 Task: Create a new event for a team-building paint and sip activity on the 11th at 5:30 PM to 6:00 PM.
Action: Mouse moved to (40, 75)
Screenshot: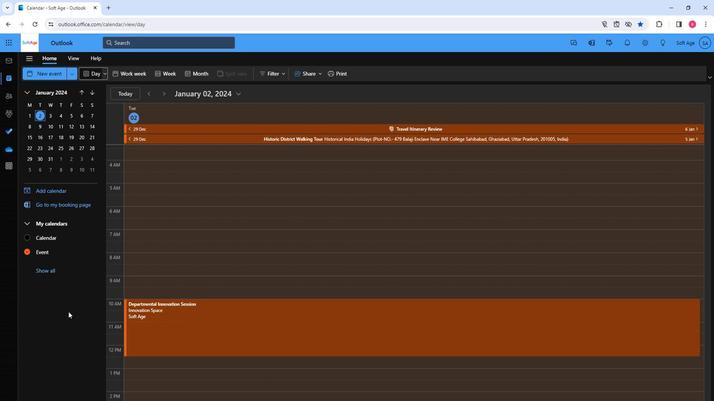 
Action: Mouse pressed left at (40, 75)
Screenshot: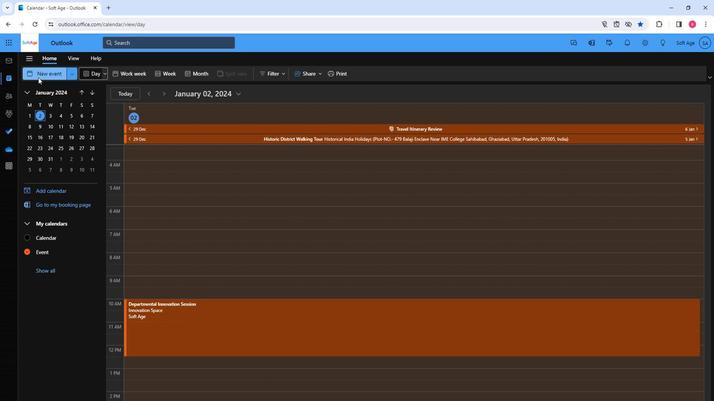 
Action: Mouse moved to (203, 119)
Screenshot: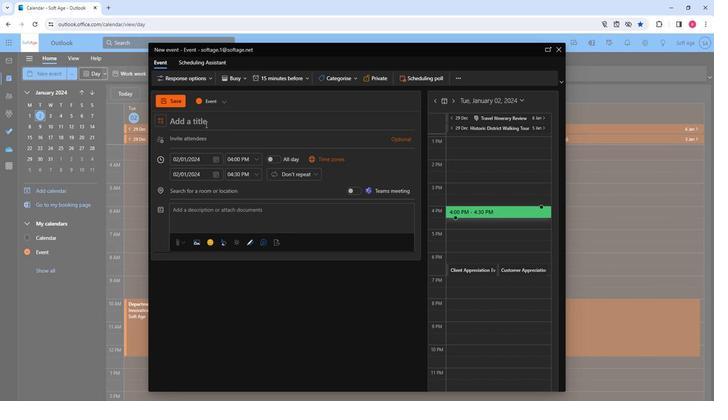 
Action: Mouse pressed left at (203, 119)
Screenshot: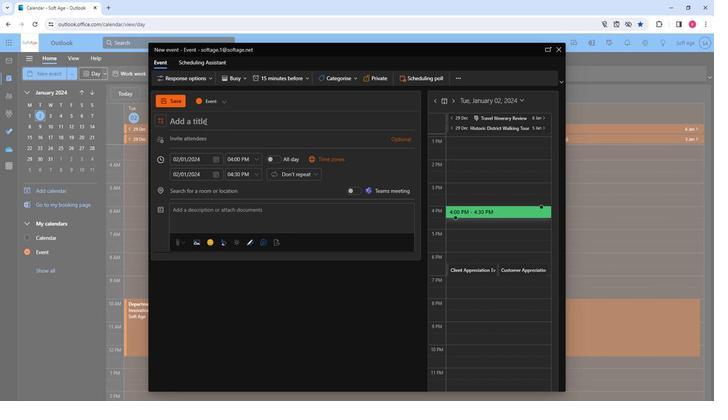 
Action: Key pressed <Key.shift>Tr<Key.backspace>ema<Key.backspace><Key.backspace>am<Key.space><Key.backspace>-<Key.shift>Building<Key.space><Key.shift>Paint<Key.space>and<Key.space><Key.shift><Key.shift><Key.shift><Key.shift><Key.shift><Key.shift>Sip<Key.space><Key.shift>Activity
Screenshot: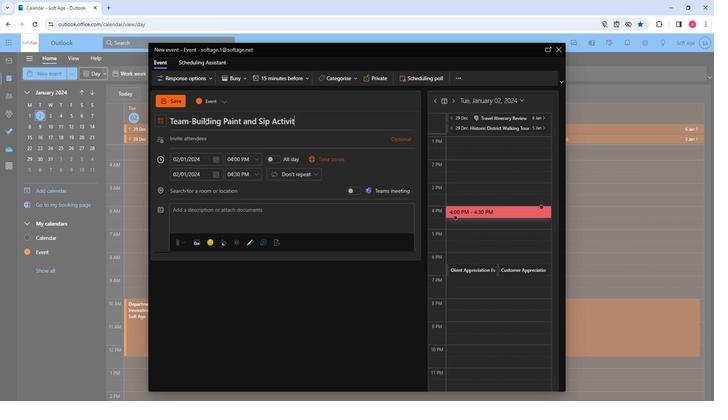 
Action: Mouse moved to (214, 142)
Screenshot: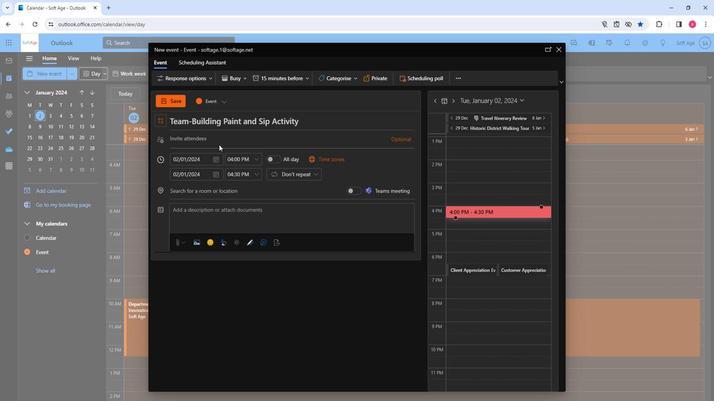 
Action: Mouse pressed left at (214, 142)
Screenshot: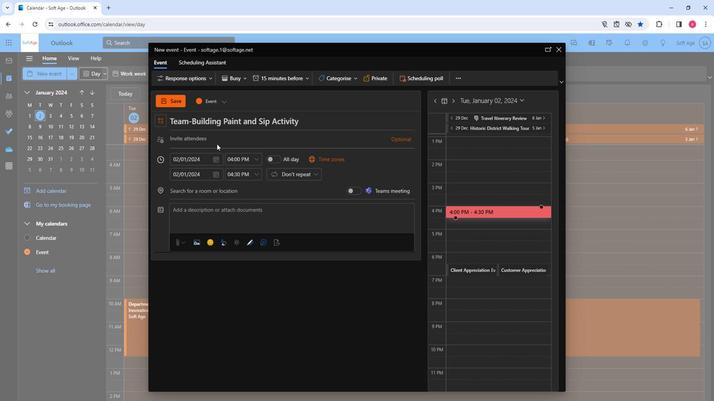 
Action: Mouse moved to (214, 142)
Screenshot: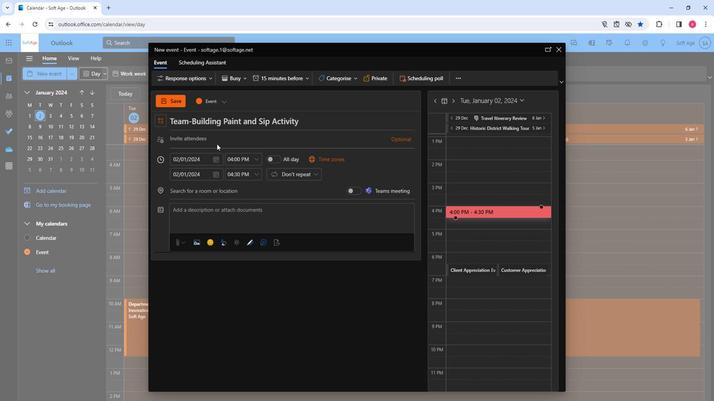
Action: Key pressed so
Screenshot: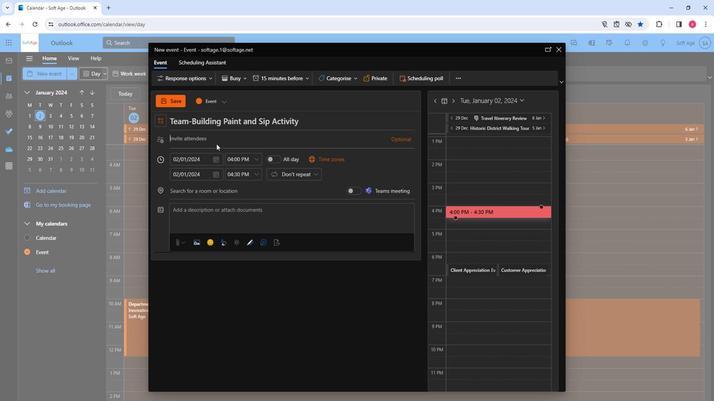 
Action: Mouse moved to (209, 172)
Screenshot: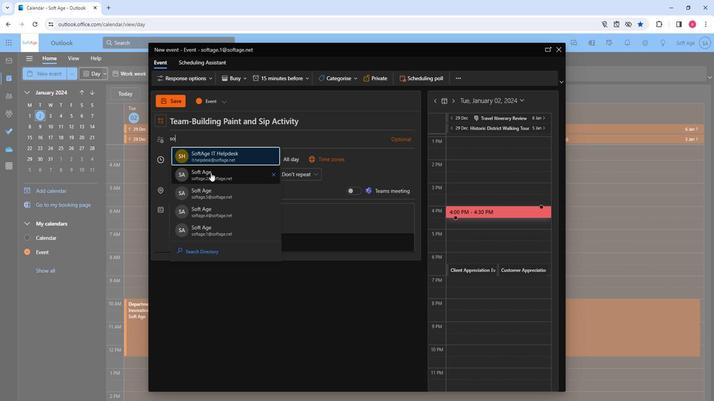 
Action: Mouse pressed left at (209, 172)
Screenshot: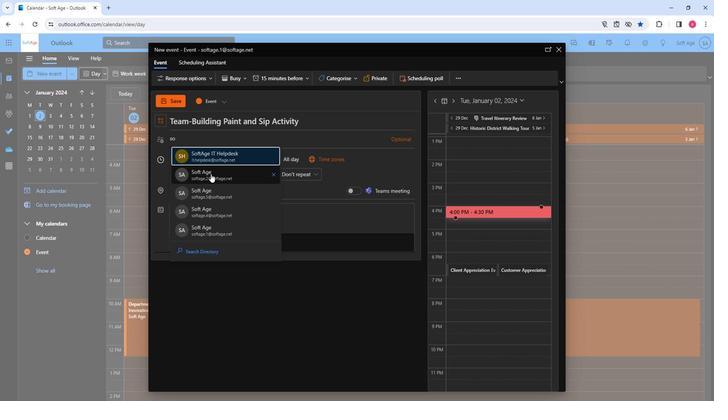 
Action: Key pressed so
Screenshot: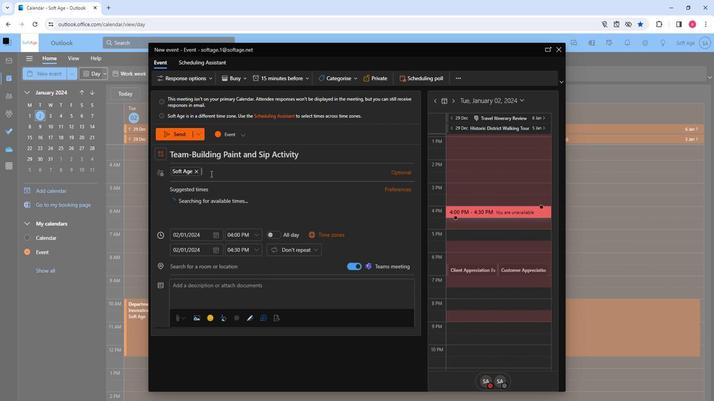 
Action: Mouse moved to (235, 231)
Screenshot: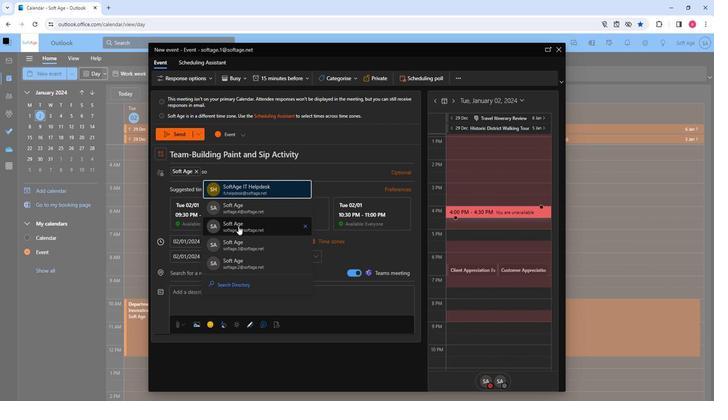 
Action: Mouse pressed left at (235, 231)
Screenshot: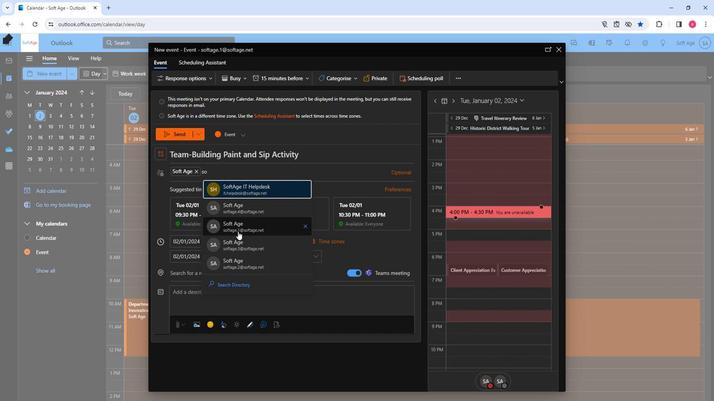 
Action: Mouse moved to (234, 233)
Screenshot: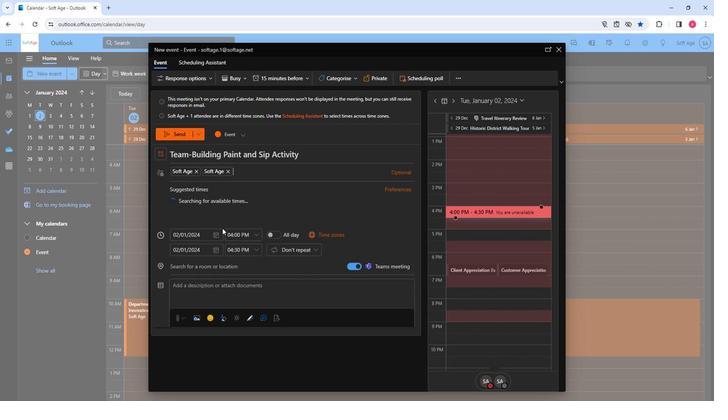 
Action: Key pressed so
Screenshot: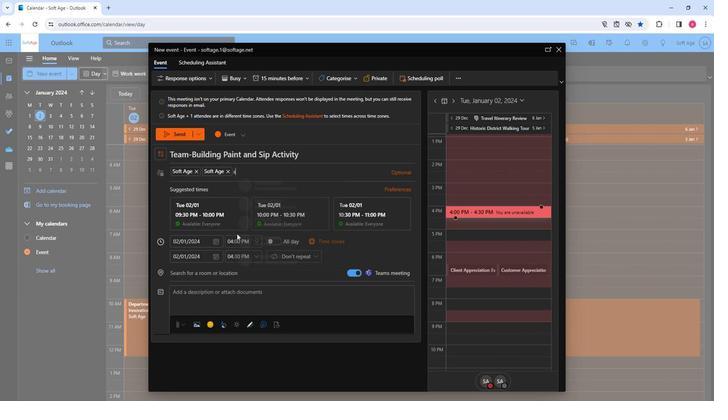 
Action: Mouse moved to (264, 264)
Screenshot: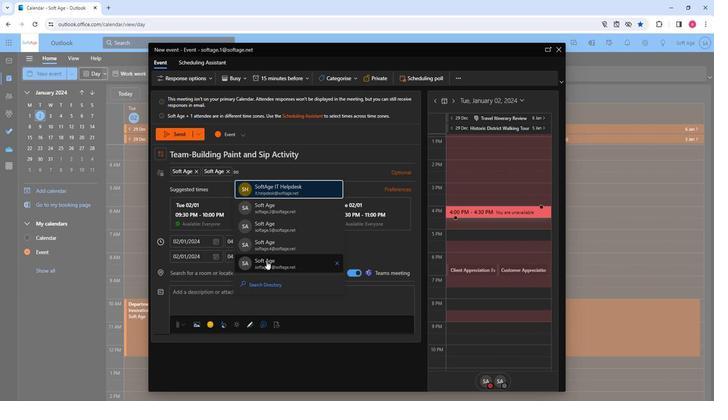 
Action: Mouse pressed left at (264, 264)
Screenshot: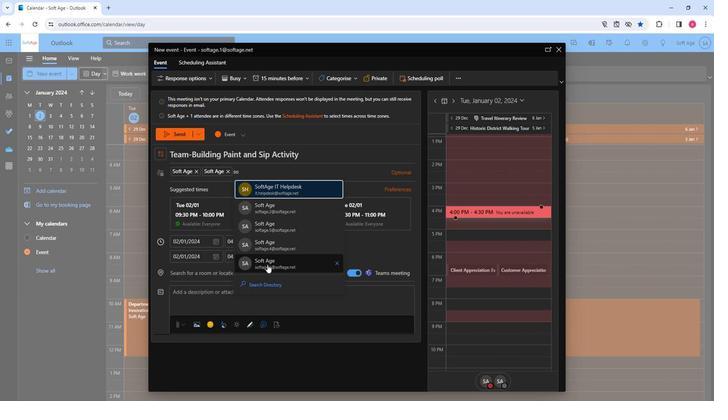 
Action: Key pressed so
Screenshot: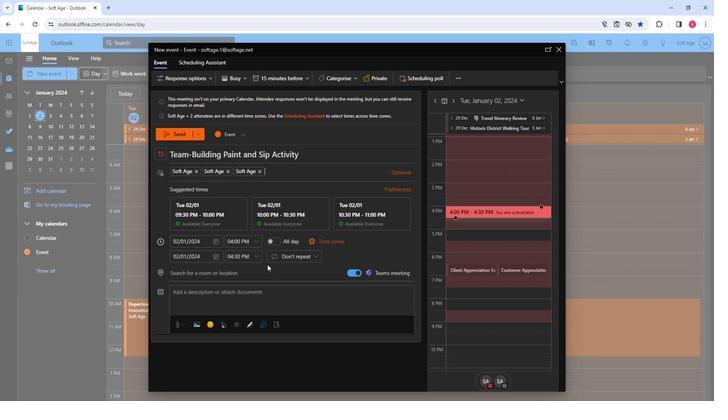 
Action: Mouse moved to (334, 244)
Screenshot: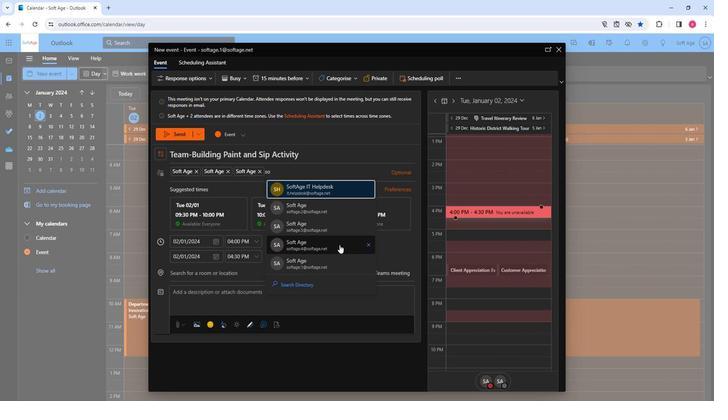 
Action: Mouse pressed left at (334, 244)
Screenshot: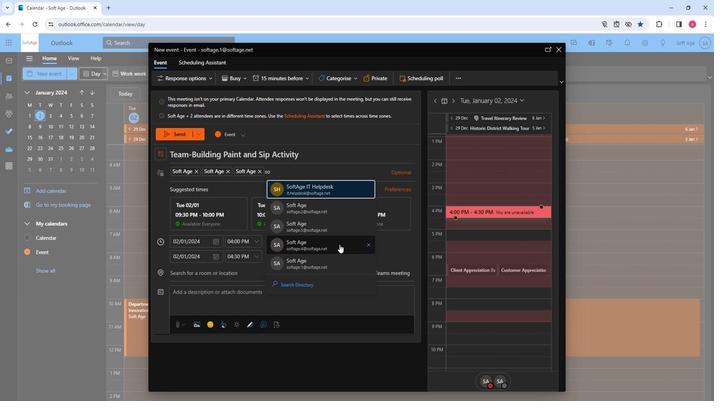 
Action: Mouse moved to (214, 235)
Screenshot: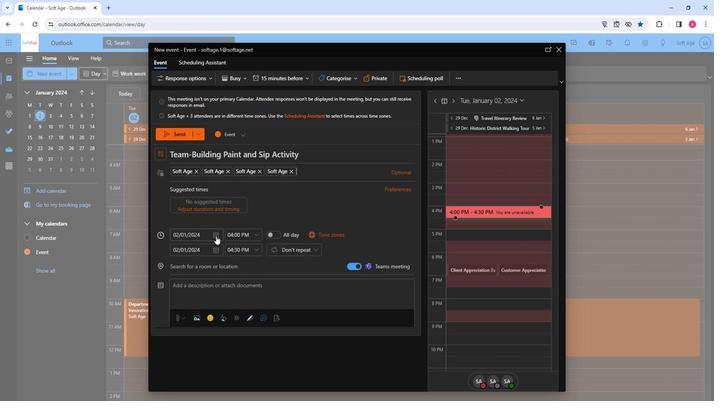 
Action: Mouse pressed left at (214, 235)
Screenshot: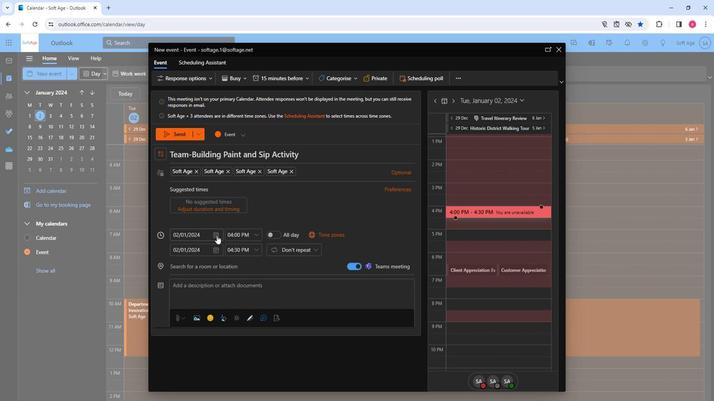 
Action: Mouse moved to (209, 282)
Screenshot: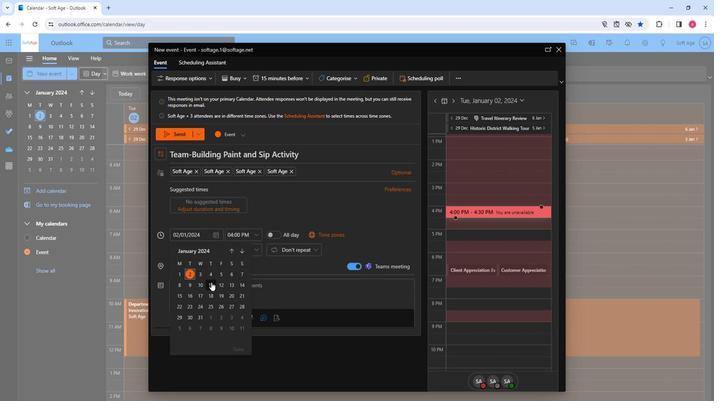 
Action: Mouse pressed left at (209, 282)
Screenshot: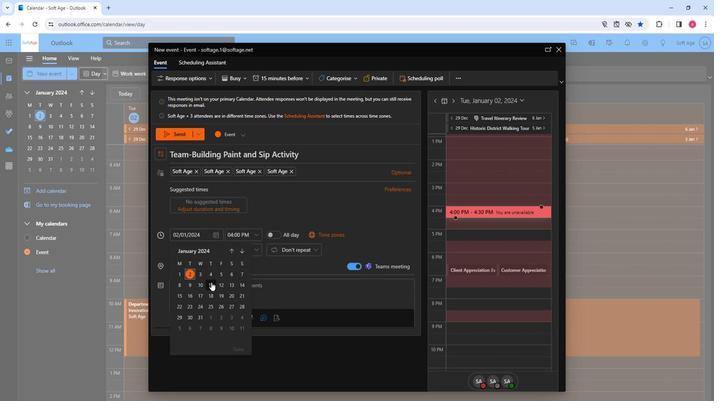 
Action: Mouse moved to (257, 233)
Screenshot: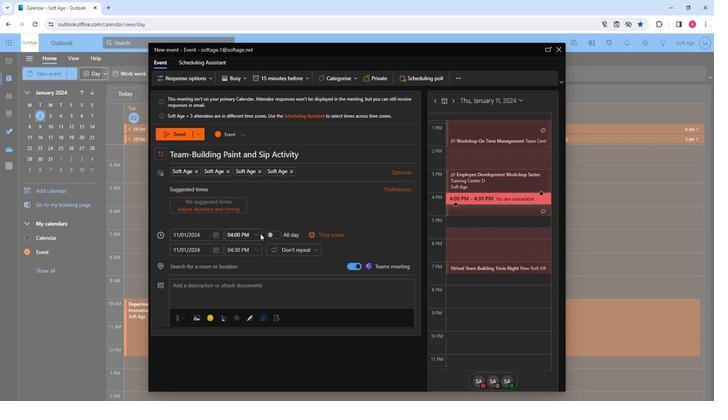 
Action: Mouse pressed left at (257, 233)
Screenshot: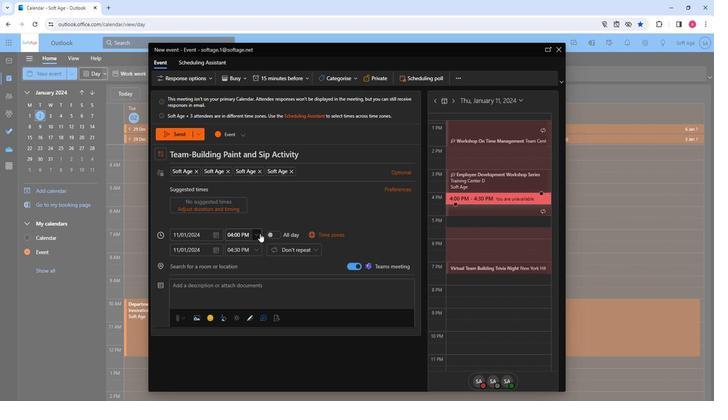 
Action: Mouse moved to (248, 267)
Screenshot: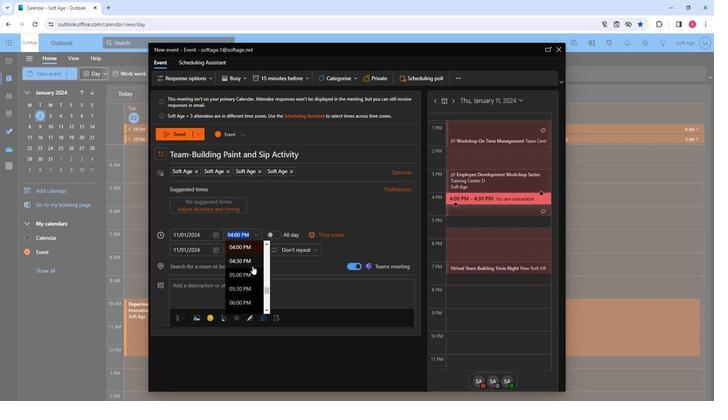 
Action: Mouse scrolled (248, 266) with delta (0, 0)
Screenshot: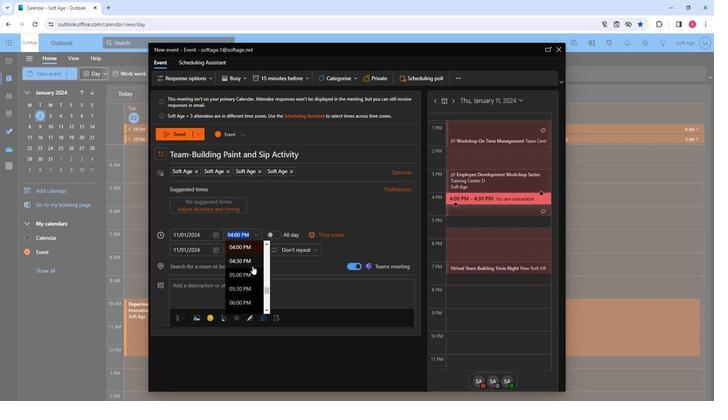 
Action: Mouse moved to (244, 251)
Screenshot: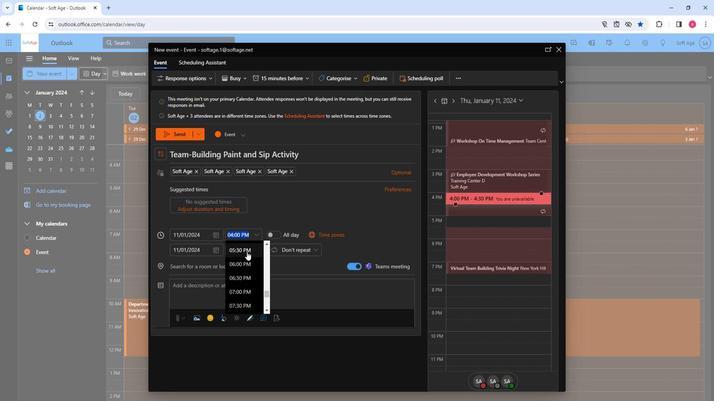 
Action: Mouse pressed left at (244, 251)
Screenshot: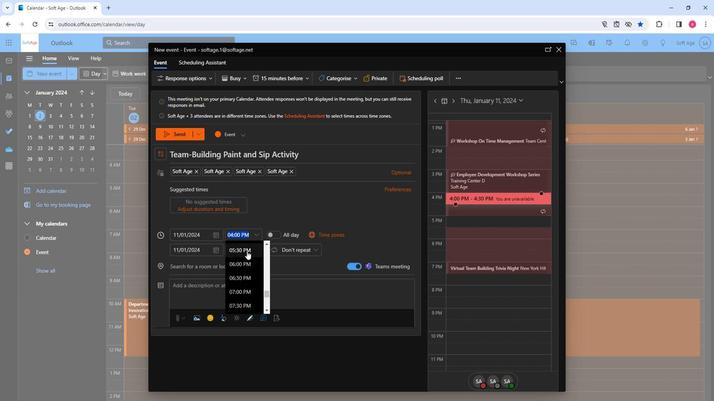 
Action: Mouse moved to (203, 270)
Screenshot: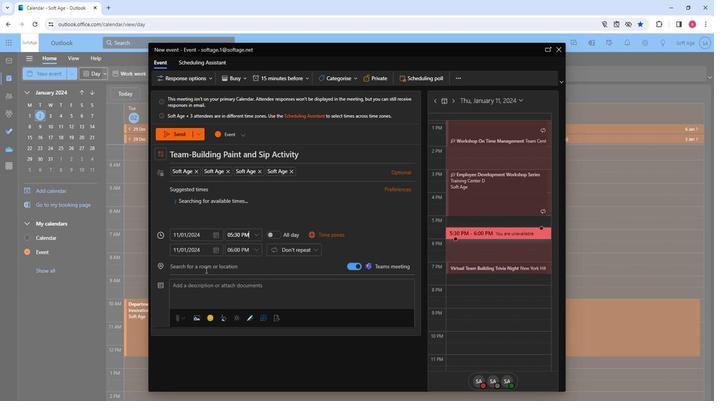 
Action: Mouse pressed left at (203, 270)
Screenshot: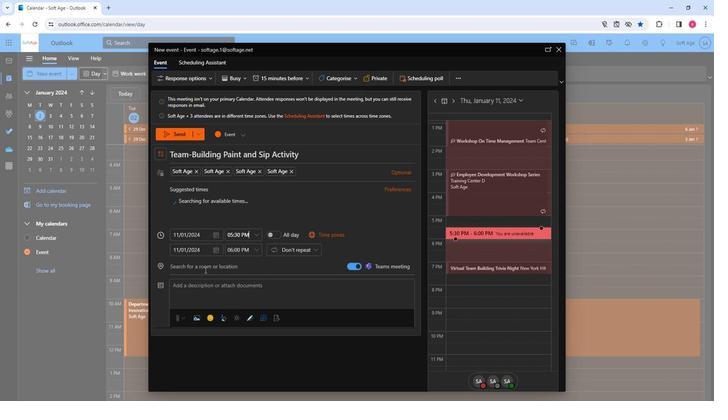 
Action: Key pressed o<Key.backspace>paint
Screenshot: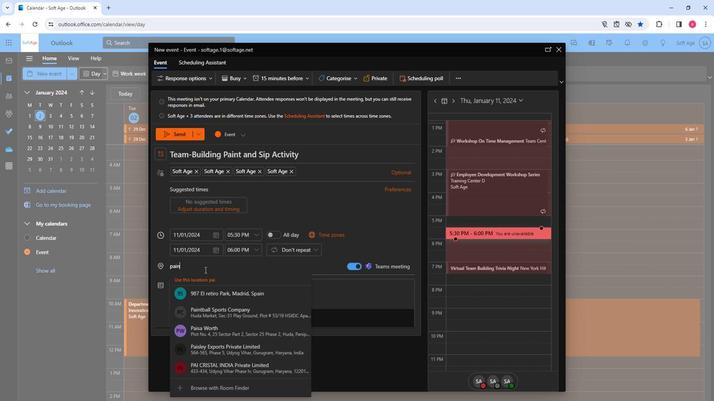 
Action: Mouse moved to (207, 270)
Screenshot: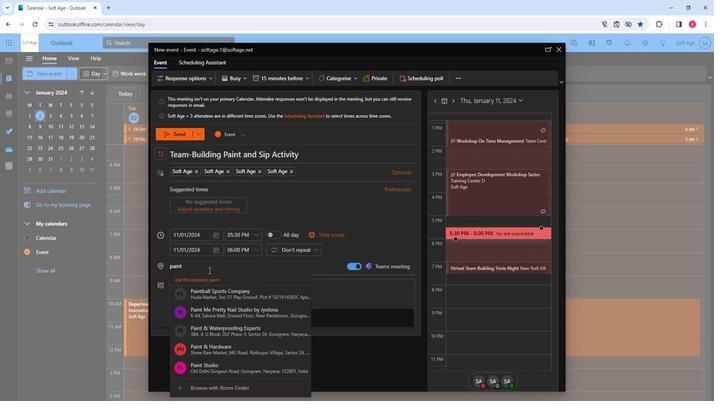 
Action: Key pressed <Key.space>
Screenshot: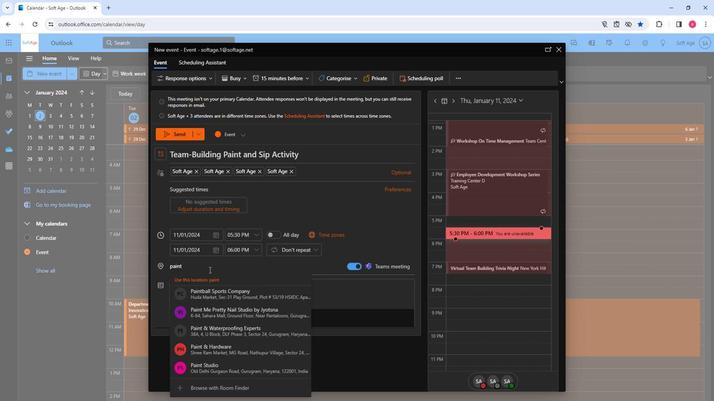 
Action: Mouse moved to (214, 373)
Screenshot: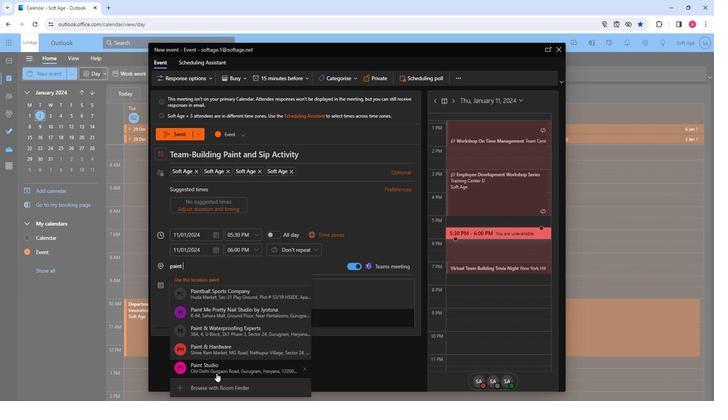 
Action: Mouse pressed left at (214, 373)
Screenshot: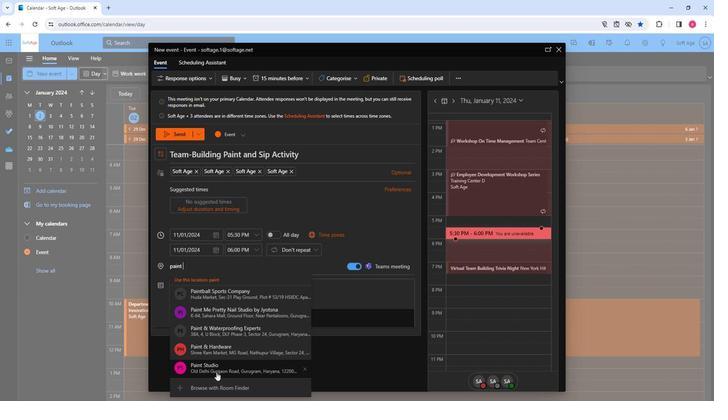 
Action: Mouse moved to (207, 292)
Screenshot: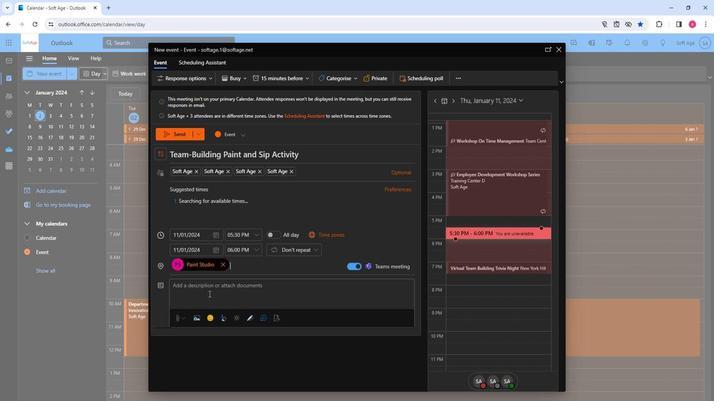 
Action: Mouse pressed left at (207, 292)
Screenshot: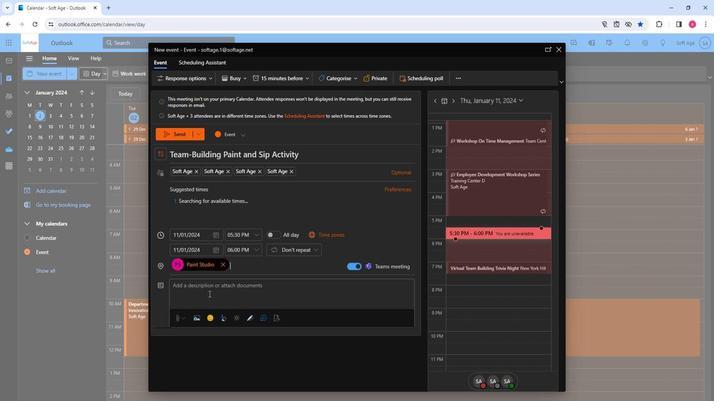 
Action: Key pressed <Key.shift>Creativity<Key.space>meets<Key.space>camaraderie<Key.shift>!<Key.space><Key.shift>Join<Key.space>our<Key.space>team-builfi<Key.backspace><Key.backspace>ding<Key.space>paint<Key.space>and<Key.space>sip<Key.space>activity.<Key.space><Key.shift>Unleash<Key.space>your<Key.space>artistic<Key.space>side,<Key.space><Key.shift>connect<Key.space>with<Key.space>colleagues,<Key.space>and<Key.space>enjoy<Key.space>a<Key.space>fun<Key.space>and<Key.space>relaxig<Key.space>pain<Key.backspace><Key.backspace><Key.backspace><Key.backspace><Key.backspace><Key.backspace><Key.backspace><Key.backspace>xing<Key.space>painting<Key.space>experience<Key.space>together<Key.backspace><Key.backspace><Key.backspace><Key.backspace><Key.backspace>ether.
Screenshot: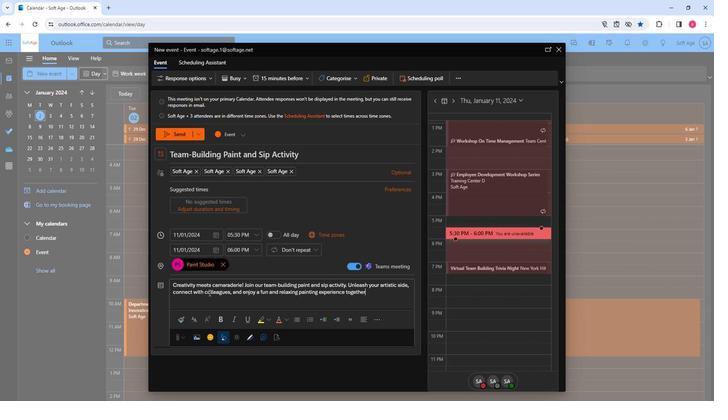 
Action: Mouse moved to (218, 287)
Screenshot: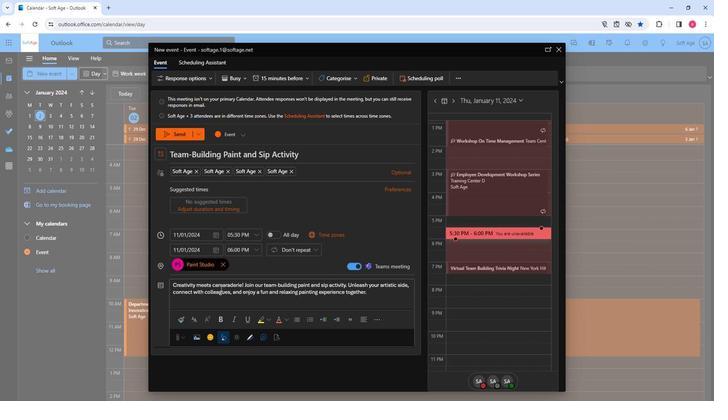 
Action: Mouse pressed left at (218, 287)
Screenshot: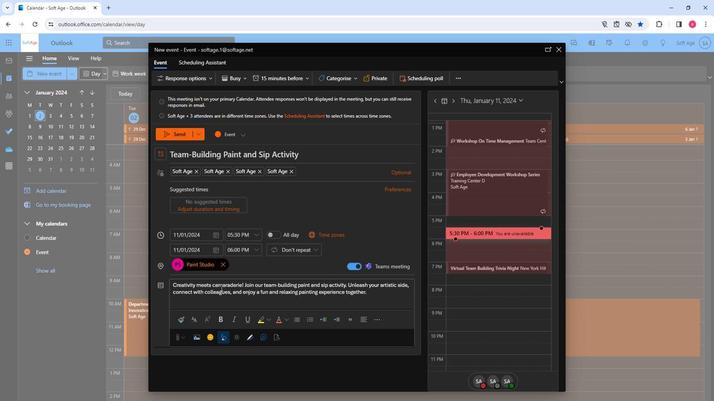 
Action: Mouse pressed left at (218, 287)
Screenshot: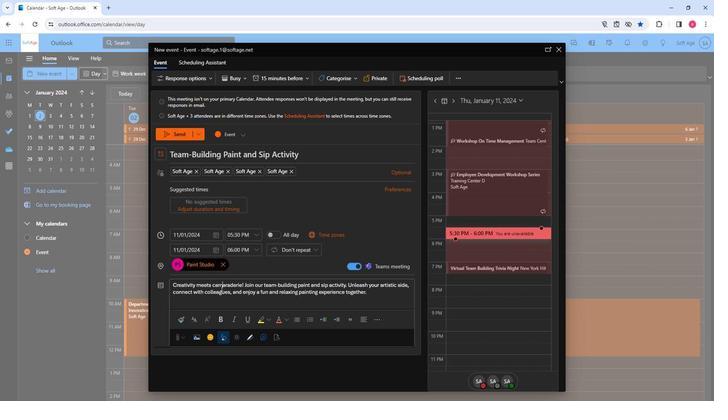 
Action: Mouse pressed left at (218, 287)
Screenshot: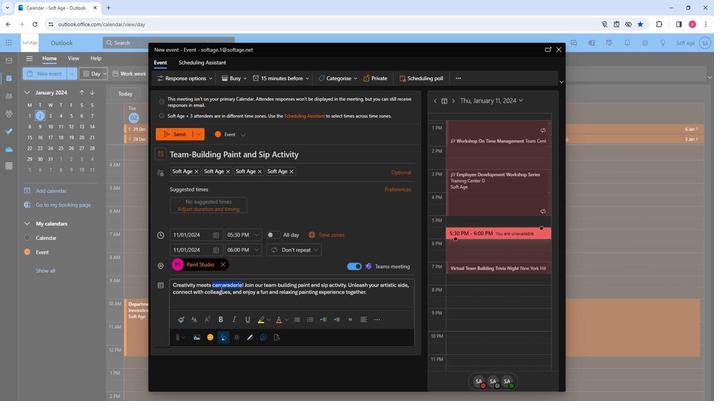 
Action: Mouse moved to (263, 273)
Screenshot: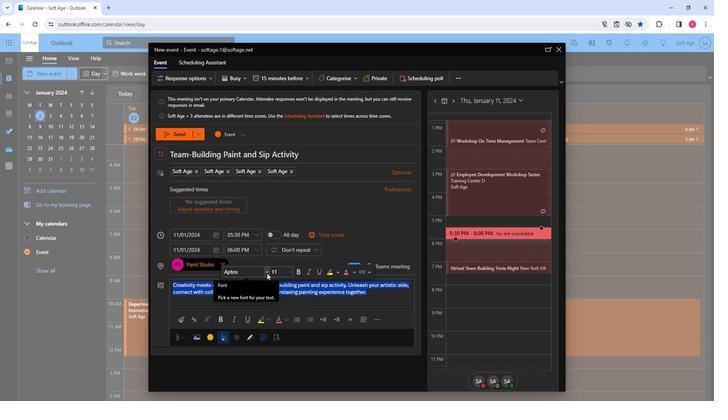 
Action: Mouse pressed left at (263, 273)
Screenshot: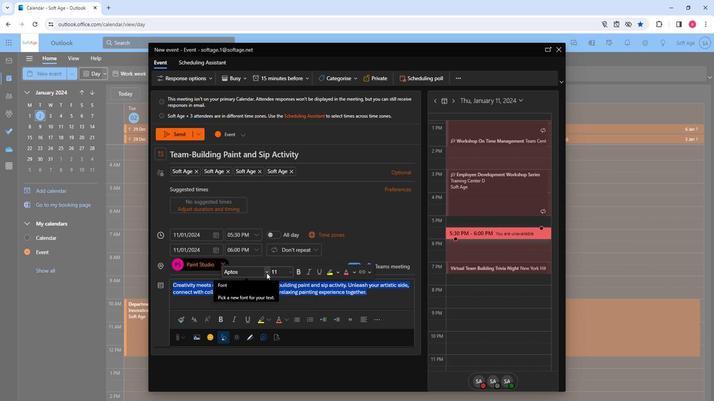 
Action: Mouse moved to (260, 319)
Screenshot: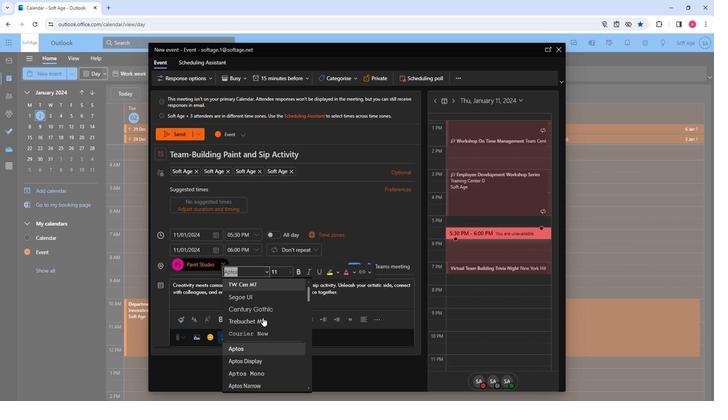 
Action: Mouse scrolled (260, 319) with delta (0, 0)
Screenshot: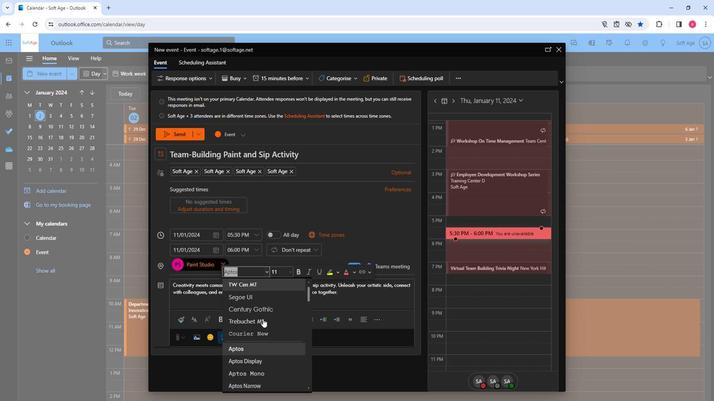 
Action: Mouse moved to (260, 320)
Screenshot: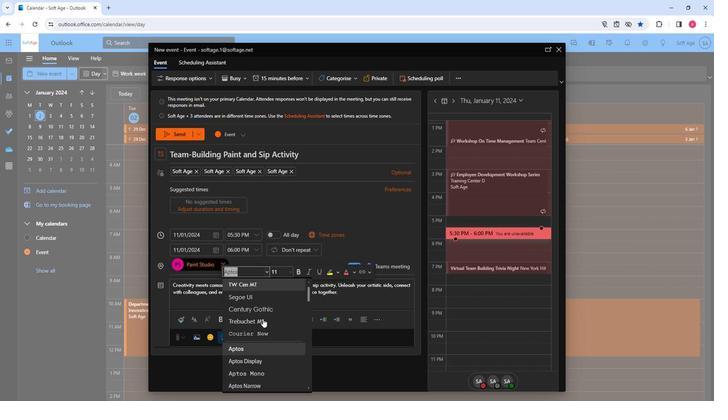 
Action: Mouse scrolled (260, 319) with delta (0, 0)
Screenshot: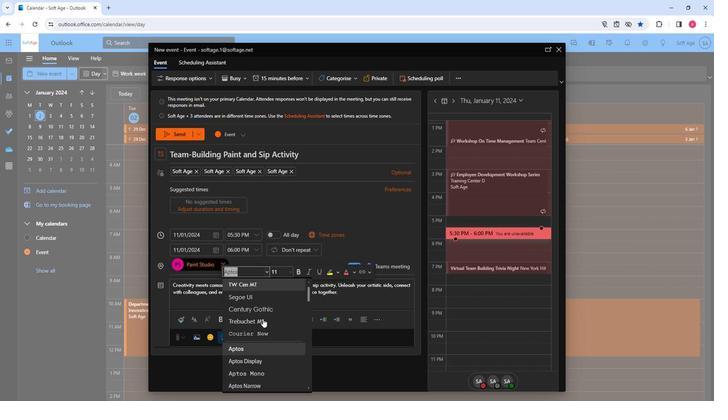 
Action: Mouse scrolled (260, 319) with delta (0, 0)
Screenshot: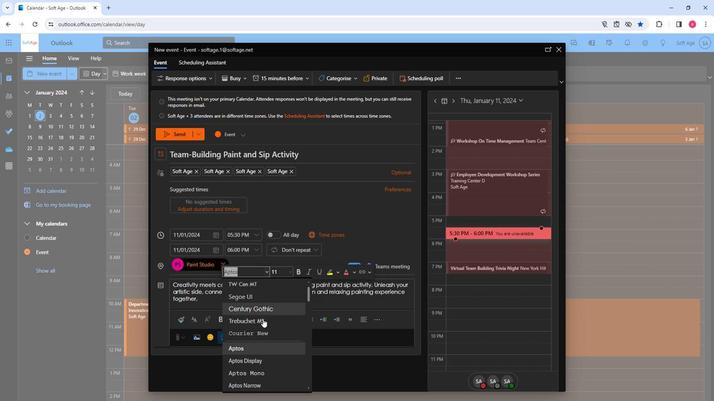 
Action: Mouse scrolled (260, 319) with delta (0, 0)
Screenshot: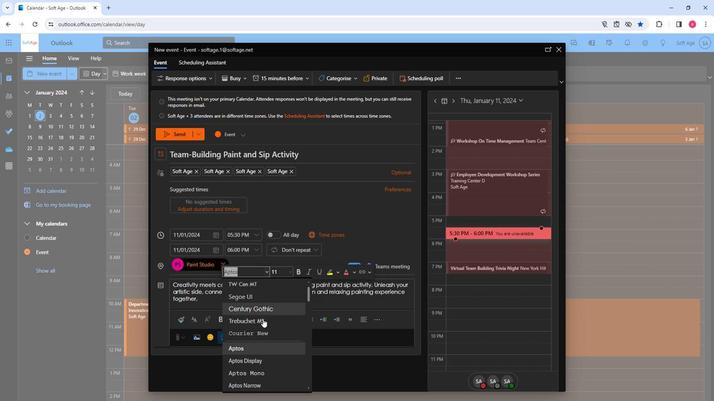 
Action: Mouse moved to (252, 339)
Screenshot: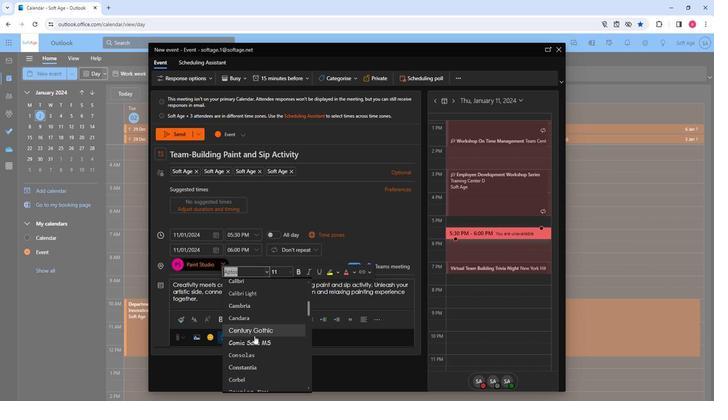 
Action: Mouse pressed left at (252, 339)
Screenshot: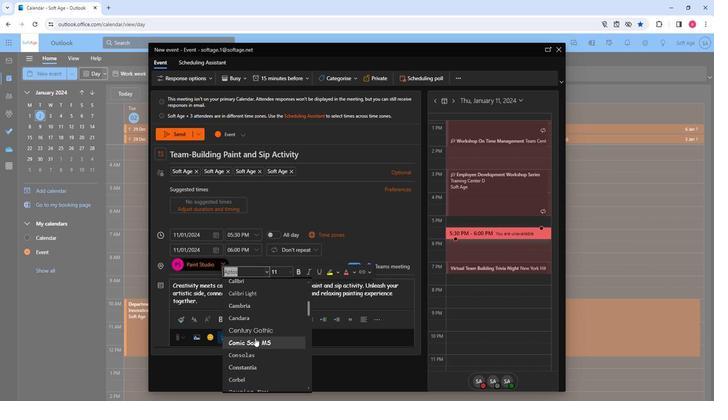 
Action: Mouse moved to (304, 273)
Screenshot: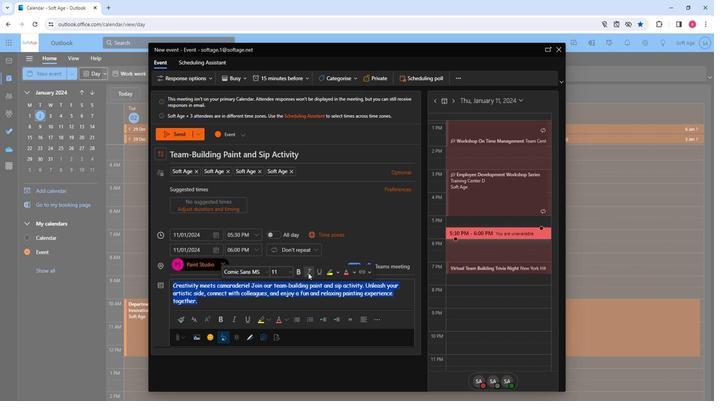 
Action: Mouse pressed left at (304, 273)
Screenshot: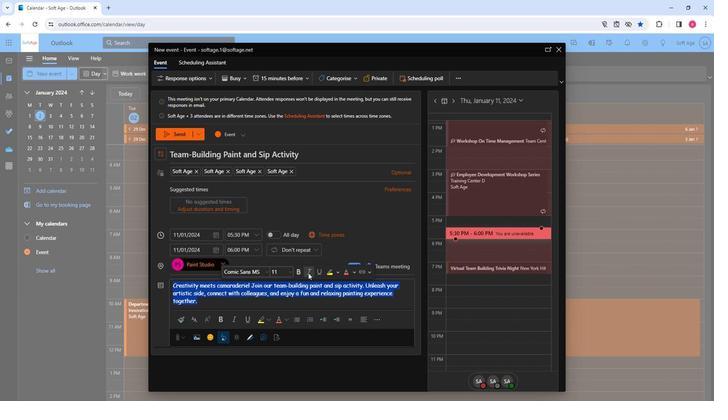 
Action: Mouse moved to (334, 270)
Screenshot: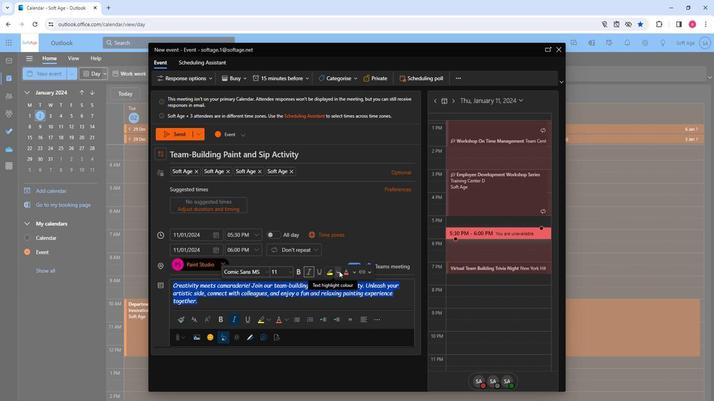 
Action: Mouse pressed left at (334, 270)
Screenshot: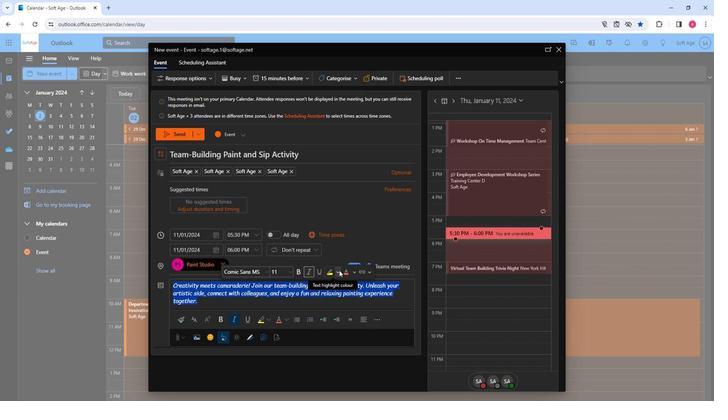 
Action: Mouse moved to (347, 310)
Screenshot: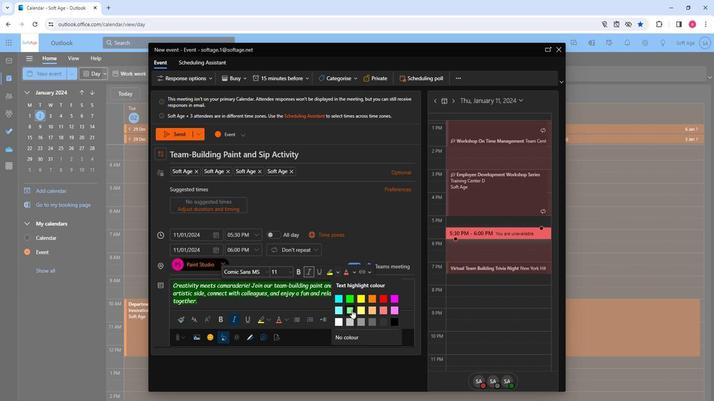 
Action: Mouse pressed left at (347, 310)
Screenshot: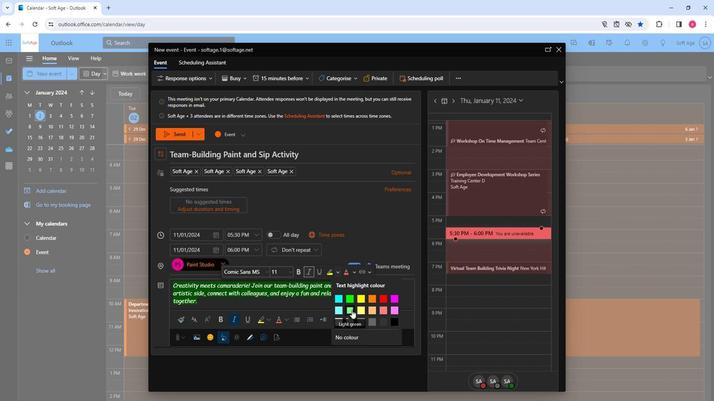 
Action: Mouse moved to (282, 305)
Screenshot: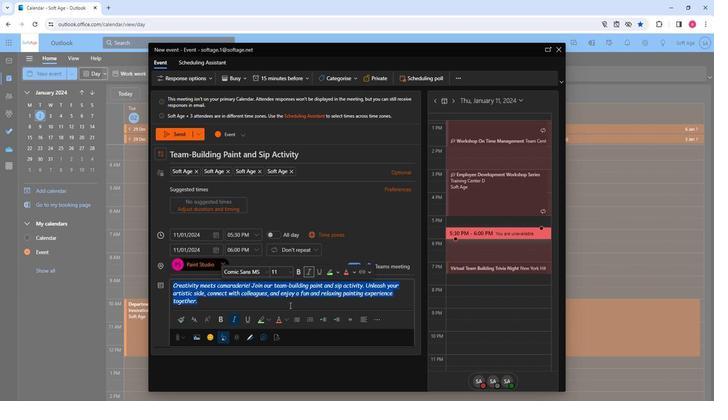 
Action: Mouse pressed left at (282, 305)
Screenshot: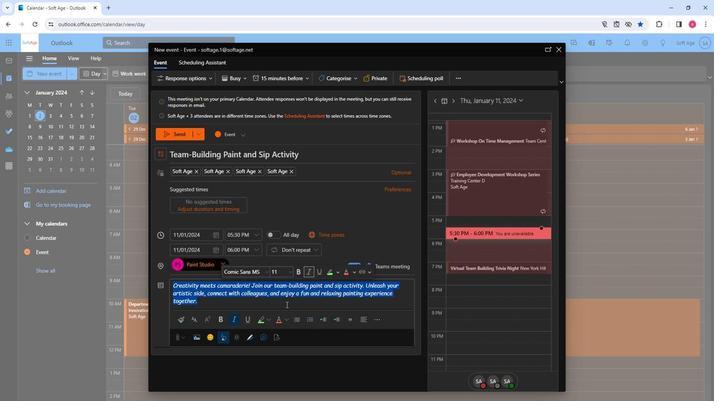 
Action: Mouse moved to (287, 291)
Screenshot: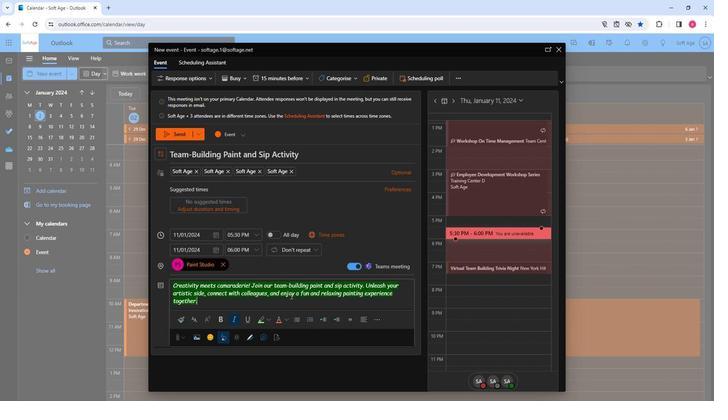
Action: Mouse pressed left at (287, 291)
Screenshot: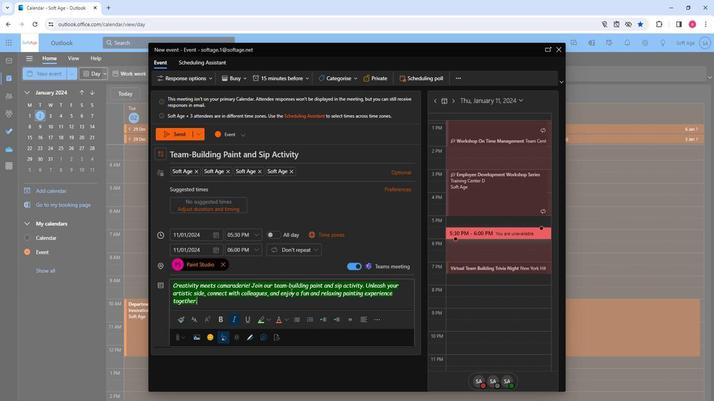 
Action: Mouse pressed left at (287, 291)
Screenshot: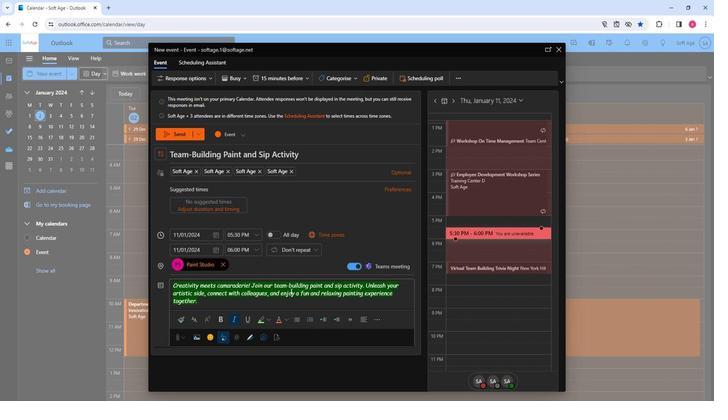 
Action: Mouse pressed left at (287, 291)
Screenshot: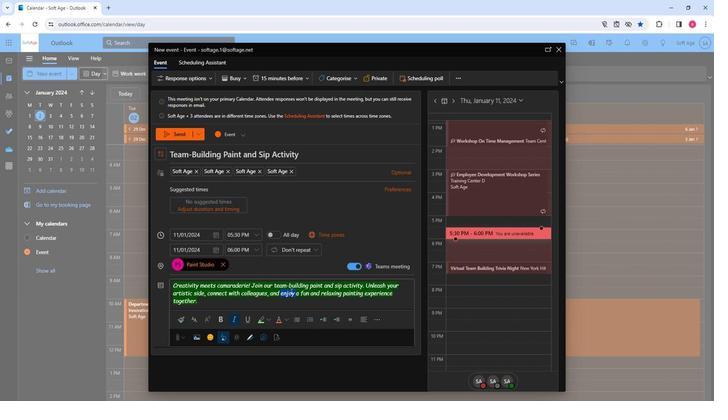 
Action: Mouse pressed left at (287, 291)
Screenshot: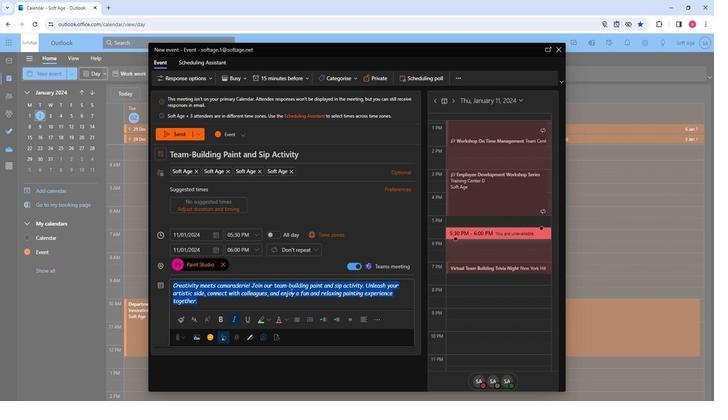 
Action: Mouse moved to (400, 276)
Screenshot: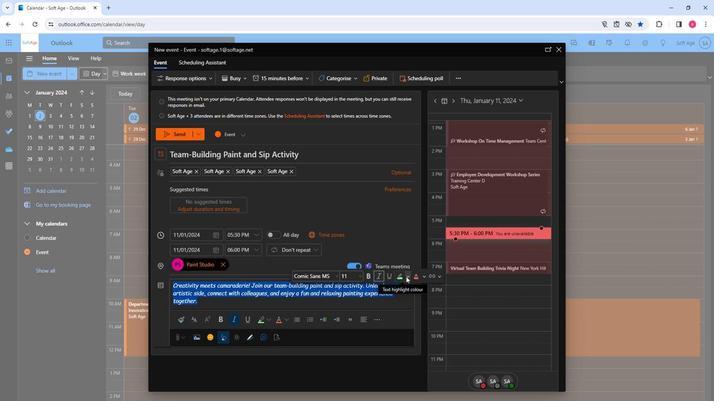 
Action: Mouse pressed left at (400, 276)
Screenshot: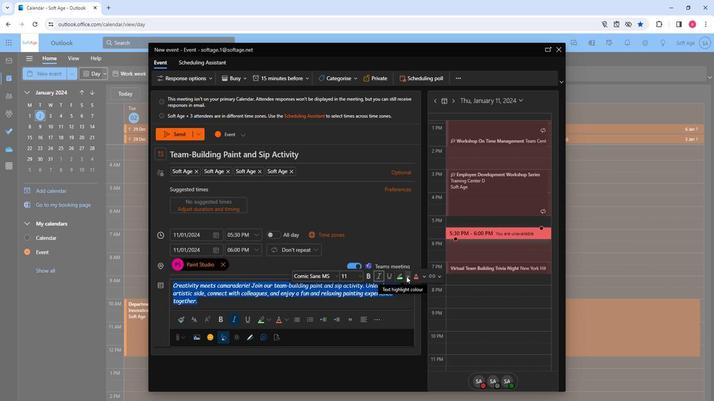 
Action: Mouse moved to (362, 304)
Screenshot: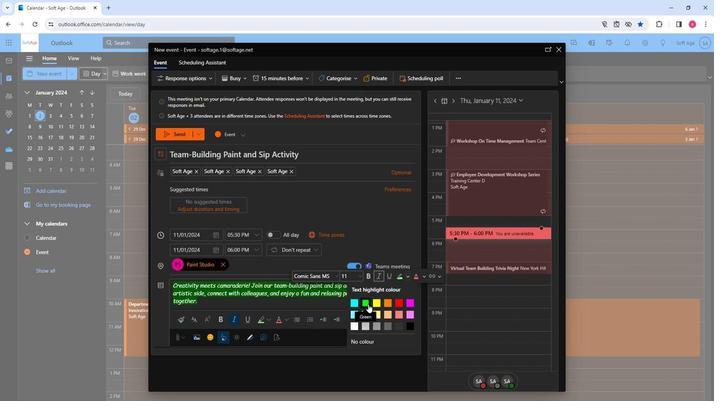 
Action: Mouse pressed left at (362, 304)
Screenshot: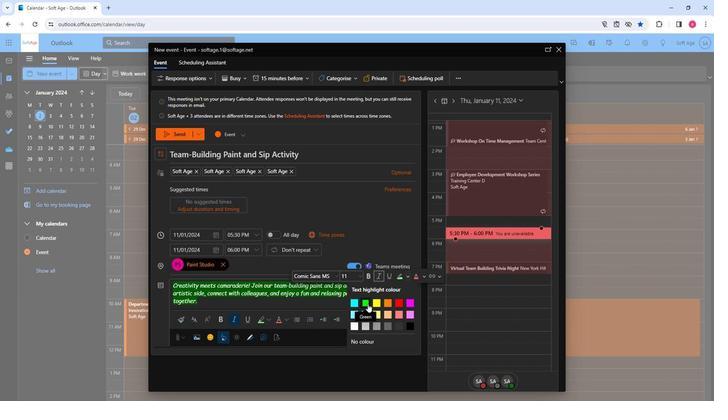 
Action: Mouse moved to (321, 302)
Screenshot: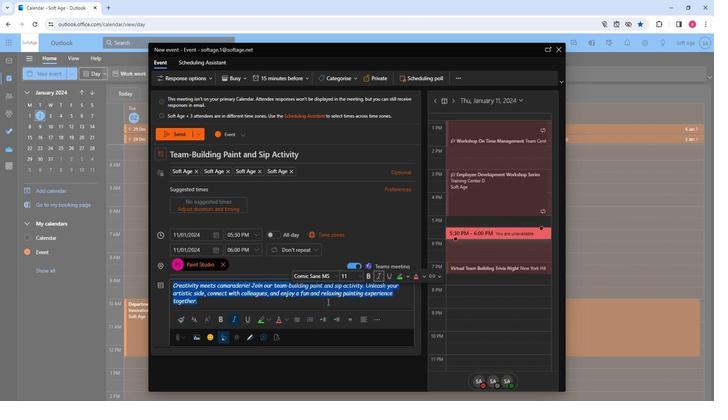 
Action: Mouse pressed left at (321, 302)
Screenshot: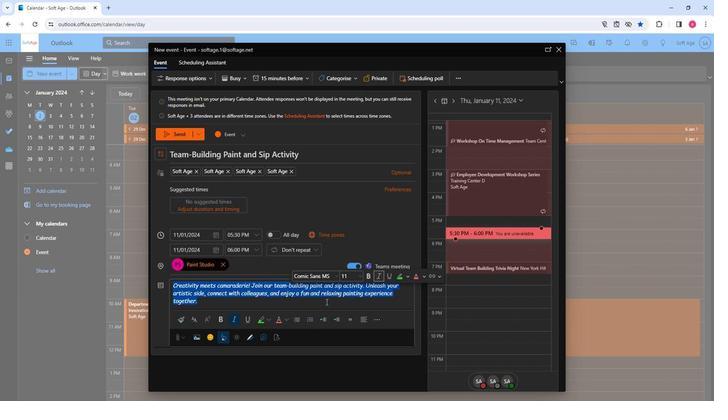 
Action: Mouse moved to (324, 303)
Screenshot: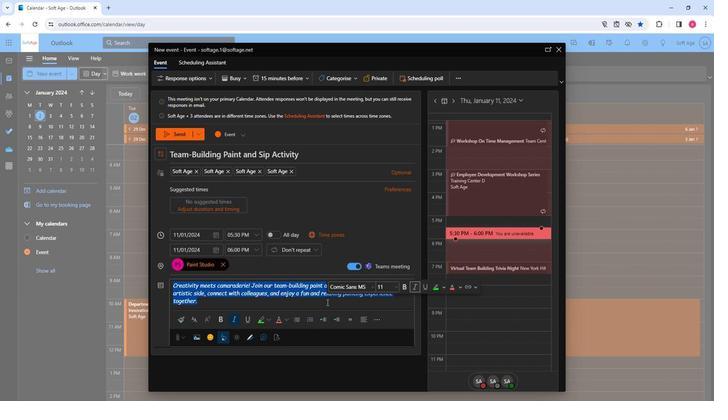 
Action: Mouse pressed left at (324, 303)
Screenshot: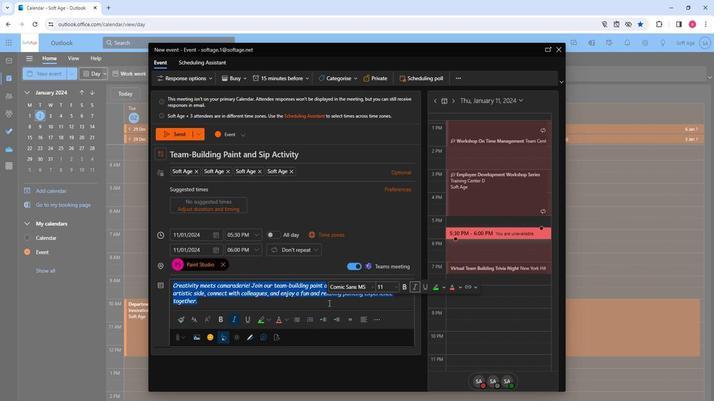 
Action: Mouse moved to (181, 133)
Screenshot: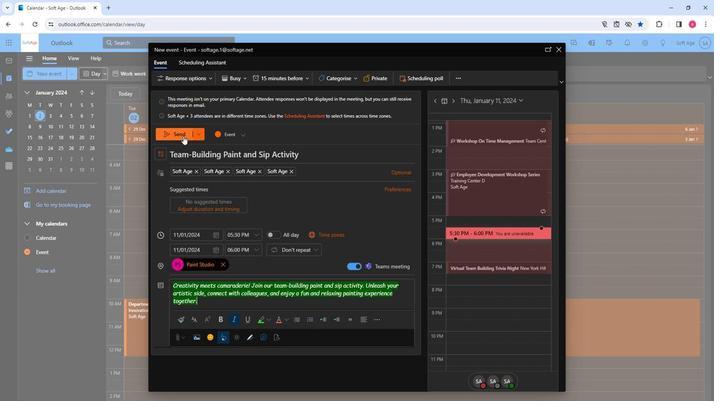 
Action: Mouse pressed left at (181, 133)
Screenshot: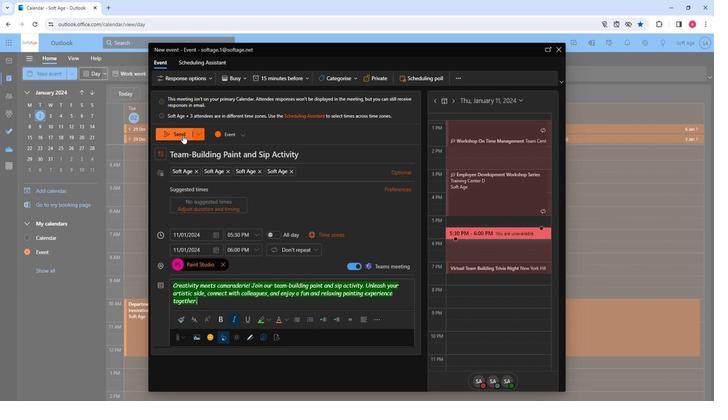 
Action: Mouse moved to (231, 271)
Screenshot: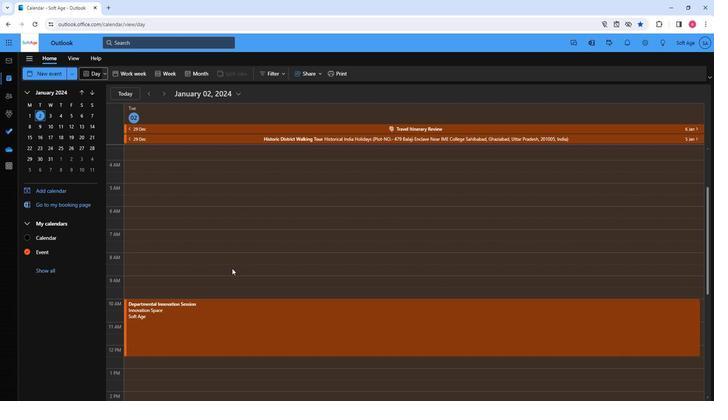 
